 Task: Check the average views per listing of covered deck in the last 3 years.
Action: Mouse moved to (956, 221)
Screenshot: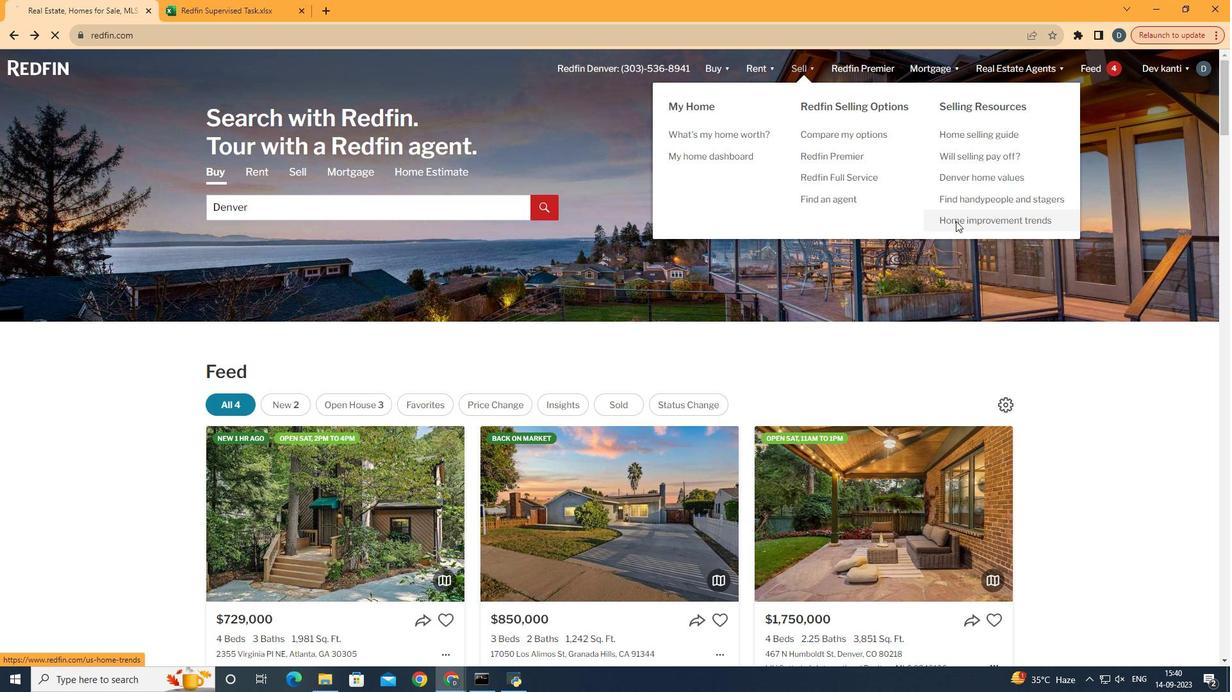 
Action: Mouse pressed left at (956, 221)
Screenshot: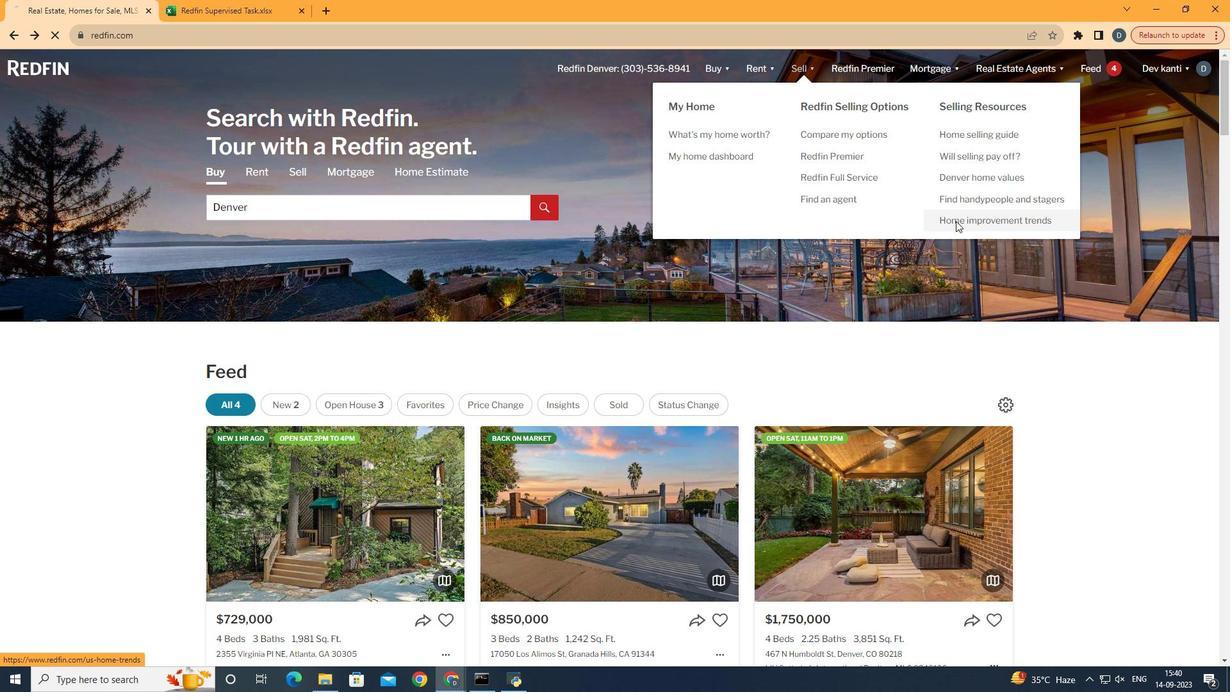 
Action: Mouse moved to (323, 246)
Screenshot: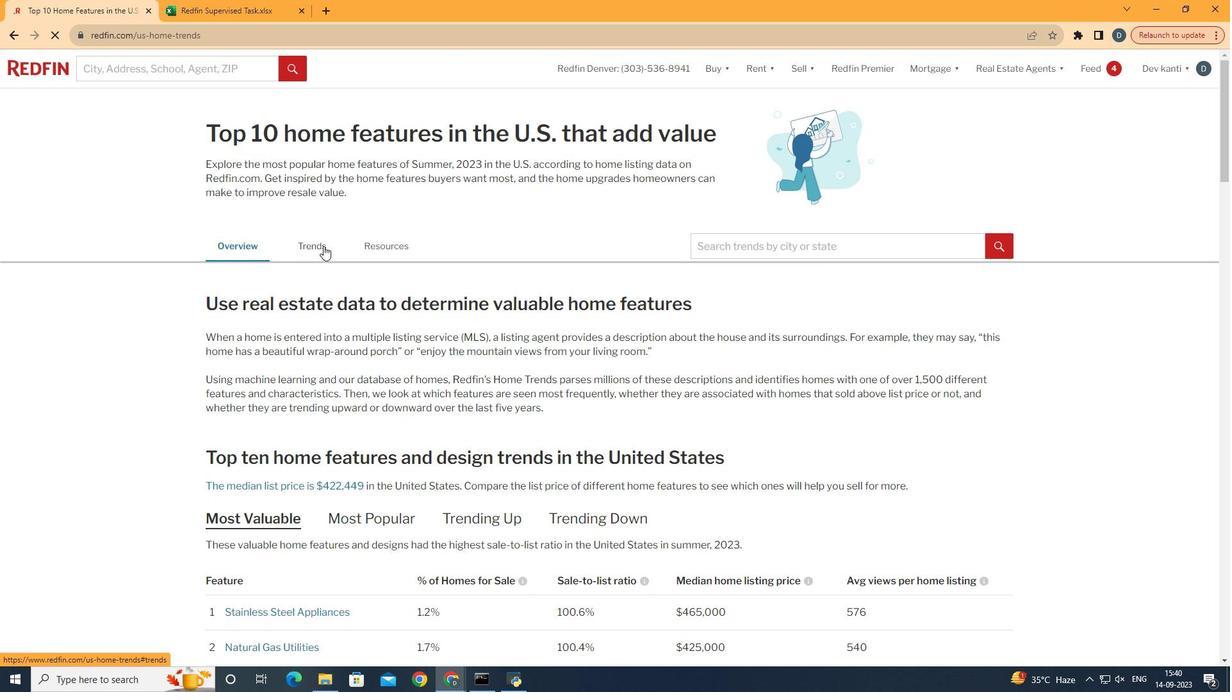 
Action: Mouse pressed left at (323, 246)
Screenshot: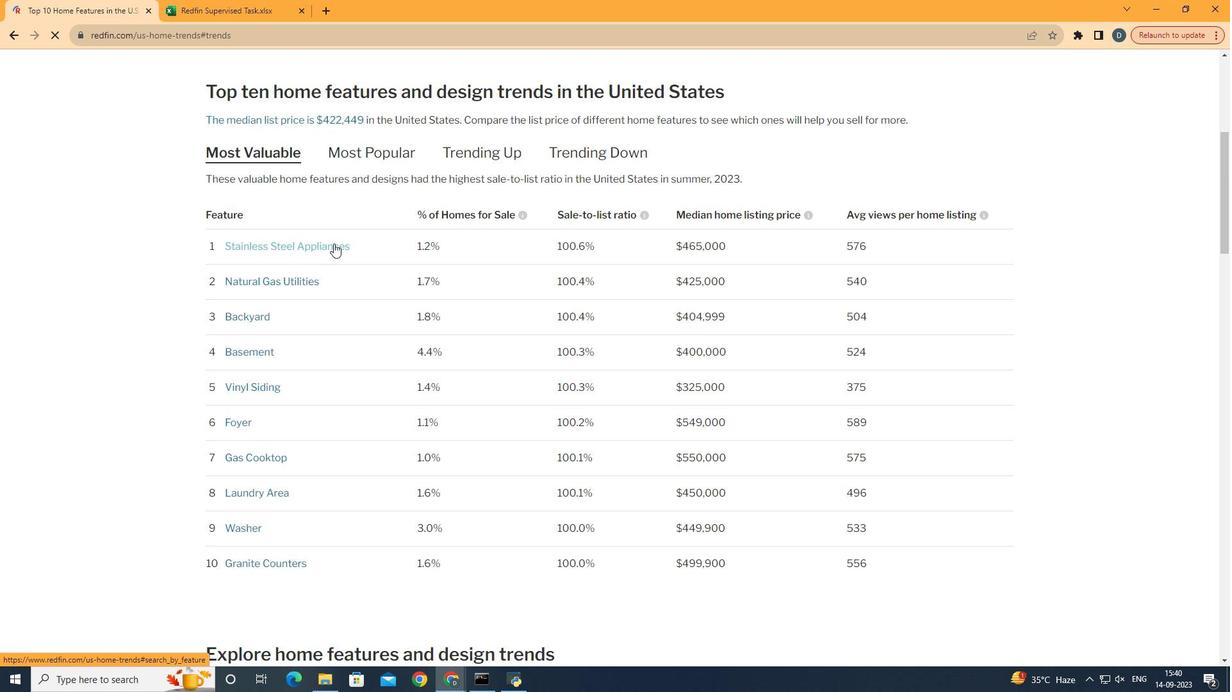 
Action: Mouse moved to (502, 334)
Screenshot: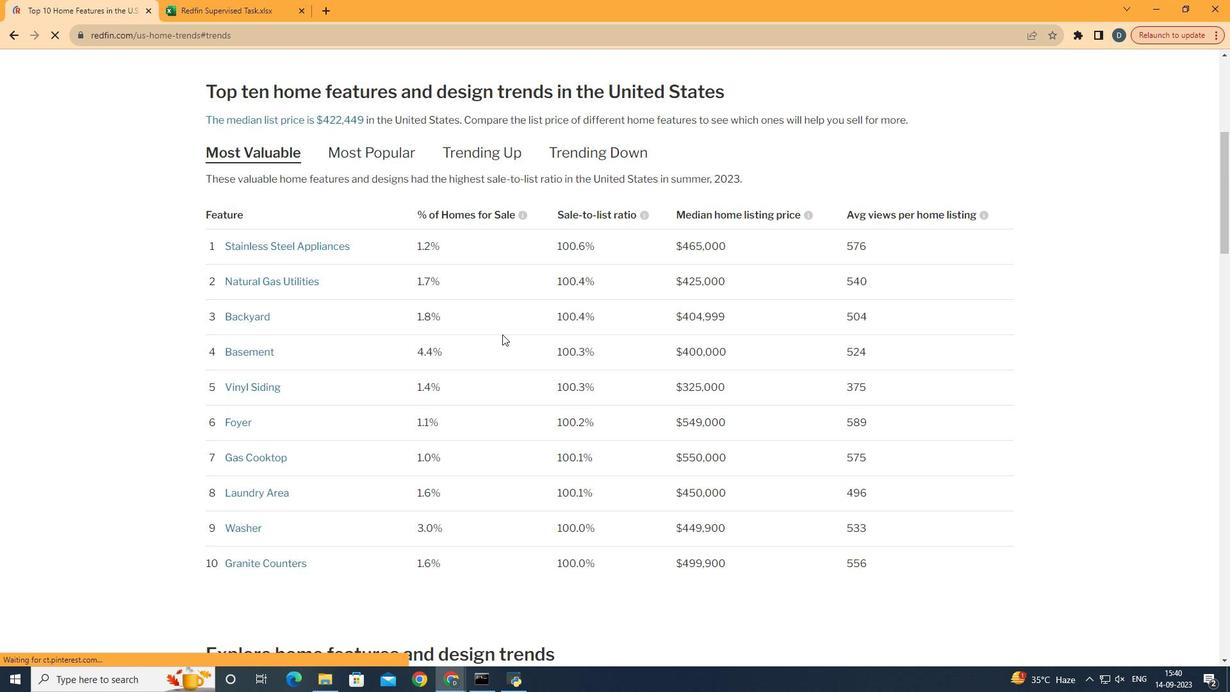 
Action: Mouse scrolled (502, 333) with delta (0, 0)
Screenshot: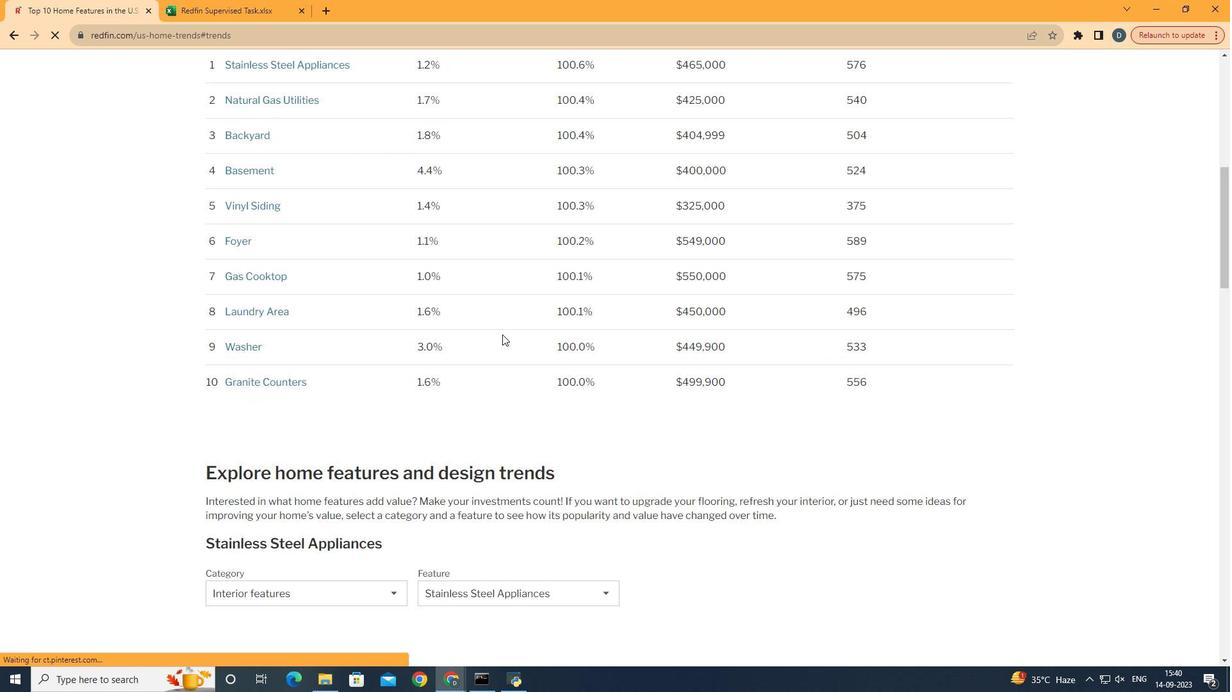 
Action: Mouse scrolled (502, 333) with delta (0, 0)
Screenshot: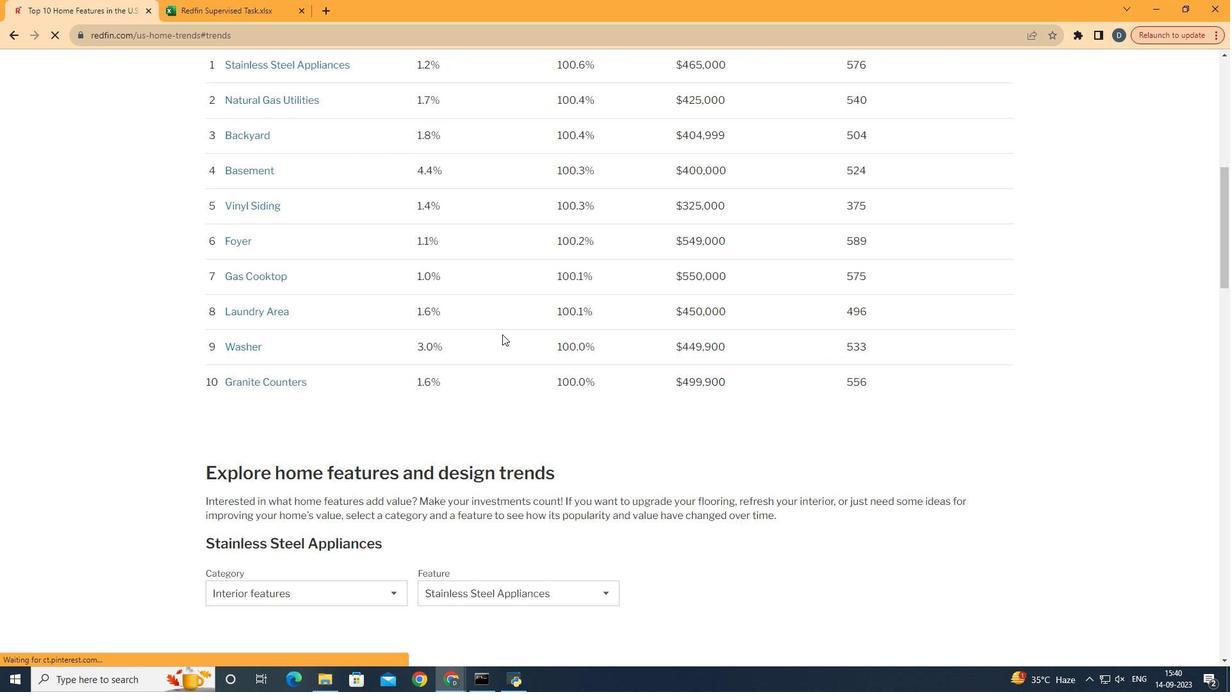 
Action: Mouse scrolled (502, 333) with delta (0, 0)
Screenshot: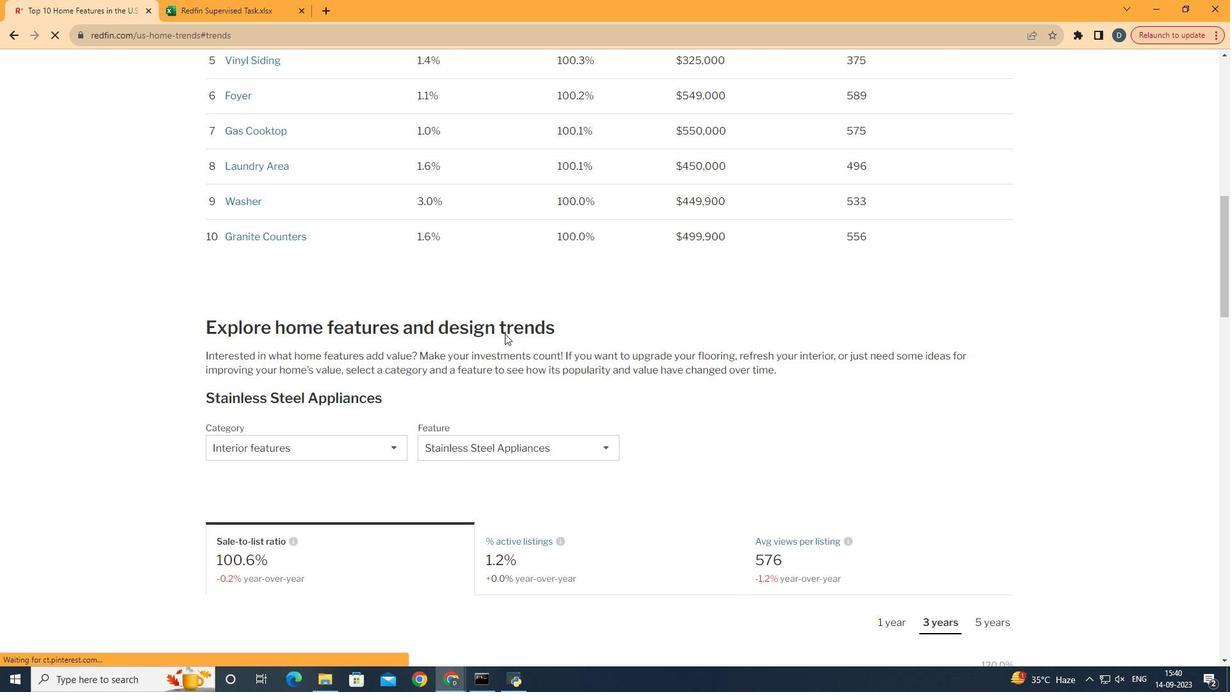 
Action: Mouse scrolled (502, 333) with delta (0, 0)
Screenshot: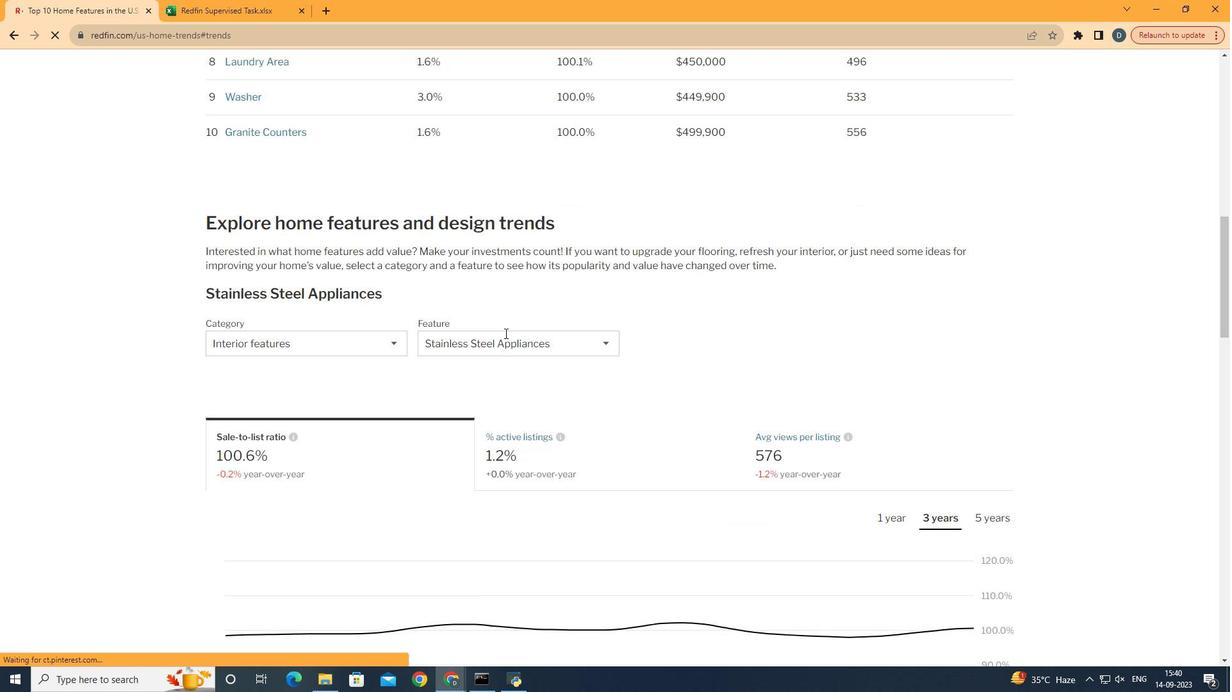 
Action: Mouse scrolled (502, 333) with delta (0, 0)
Screenshot: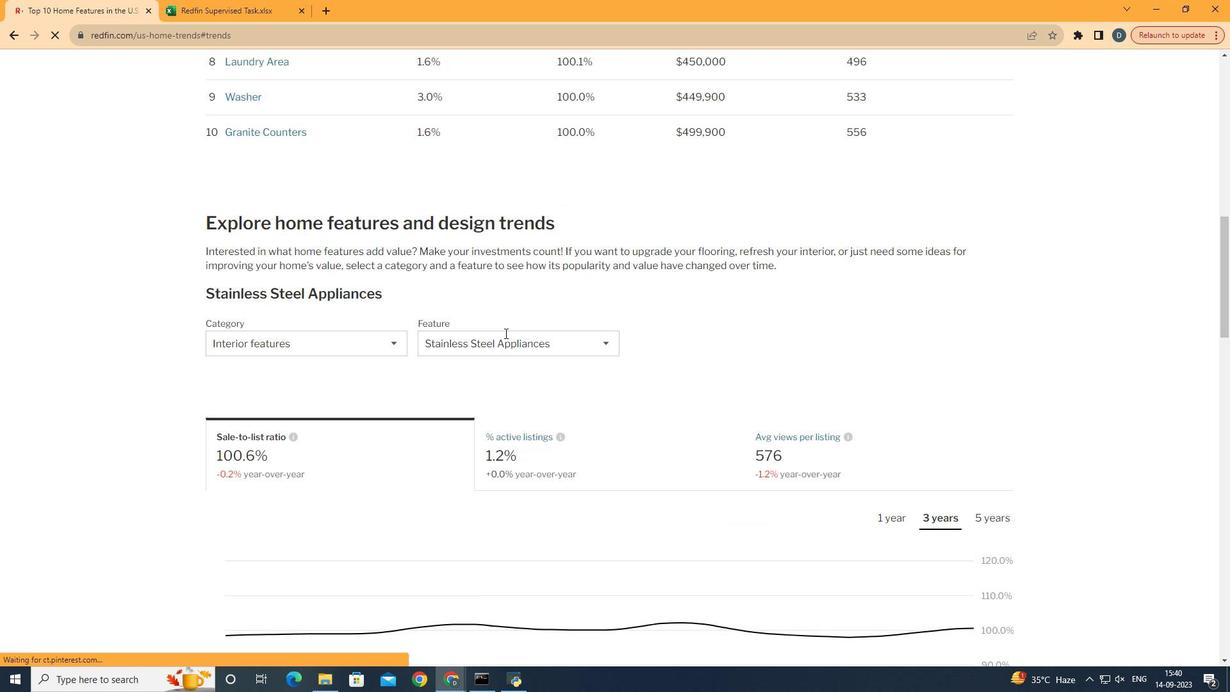 
Action: Mouse scrolled (502, 333) with delta (0, 0)
Screenshot: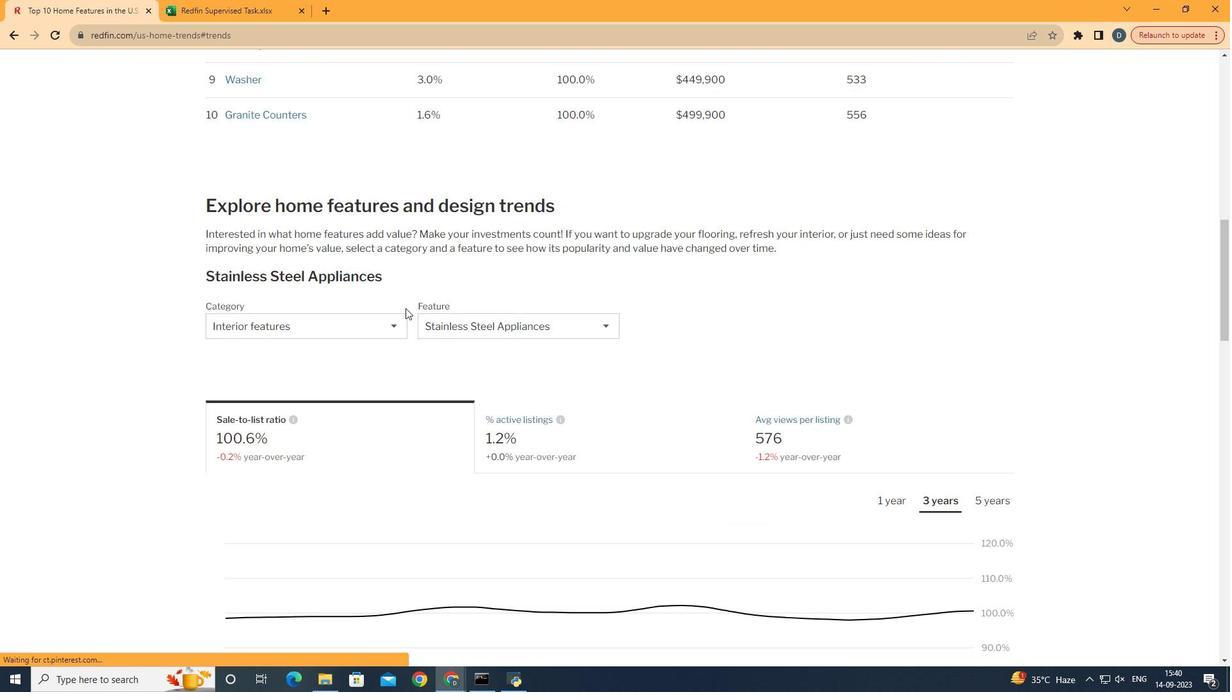 
Action: Mouse scrolled (502, 333) with delta (0, 0)
Screenshot: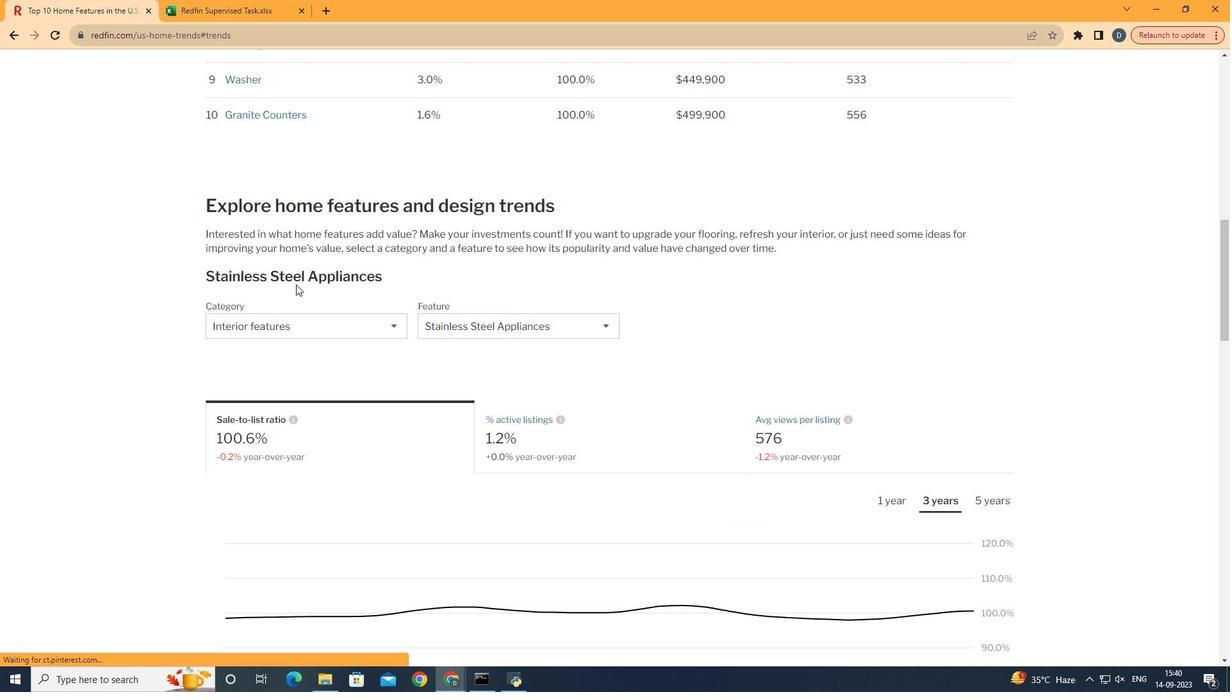 
Action: Mouse moved to (267, 331)
Screenshot: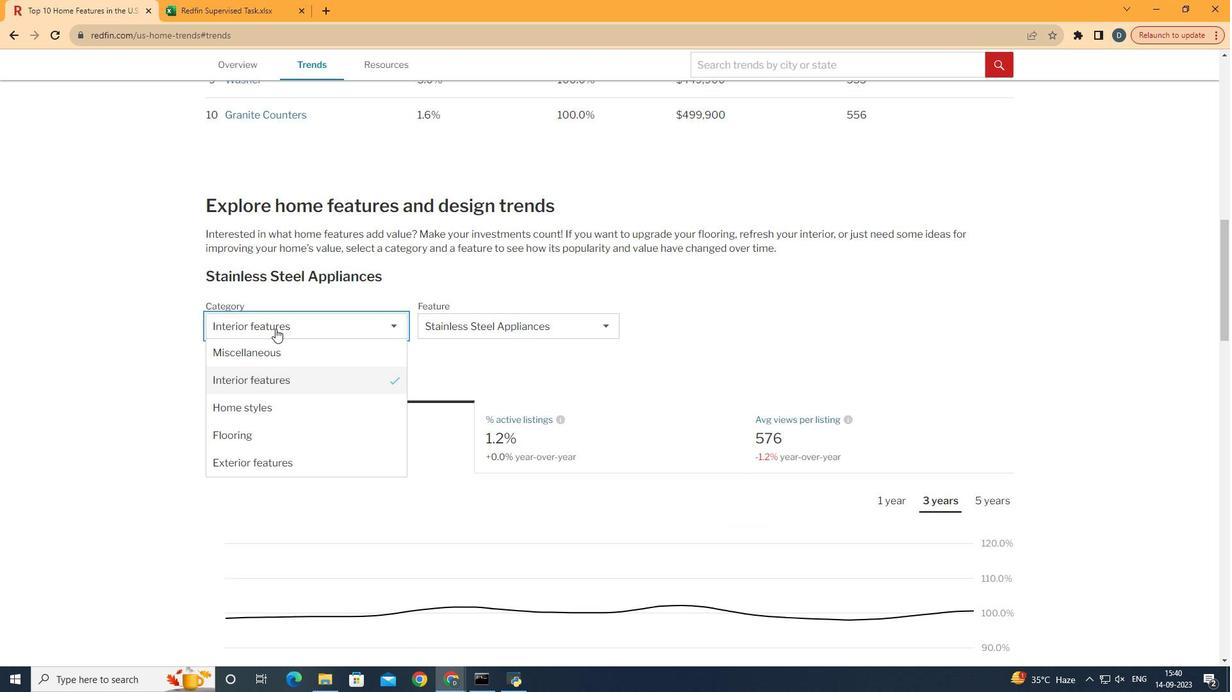 
Action: Mouse pressed left at (267, 331)
Screenshot: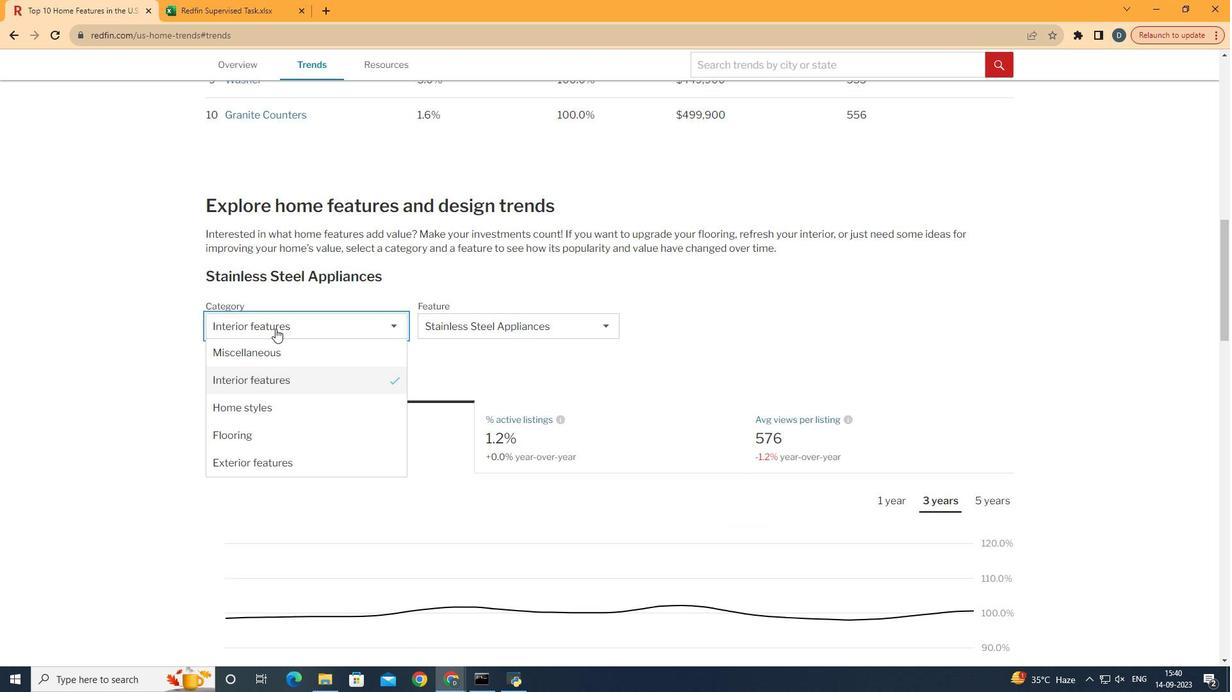 
Action: Mouse moved to (294, 462)
Screenshot: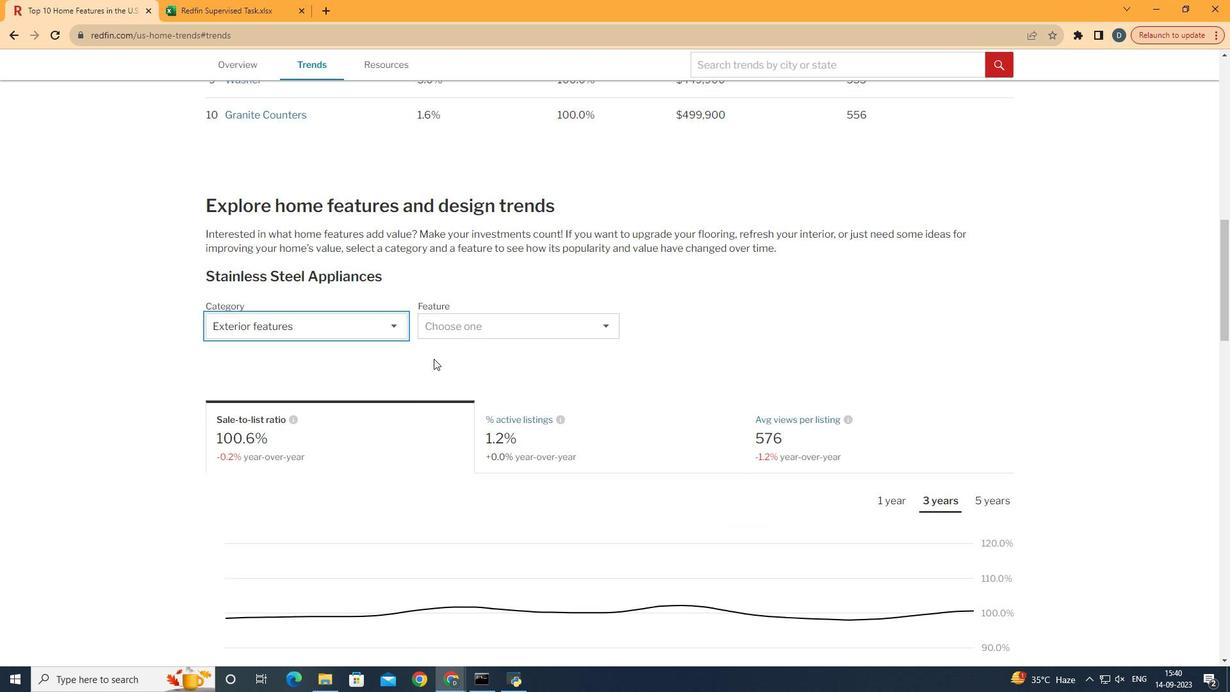 
Action: Mouse pressed left at (294, 462)
Screenshot: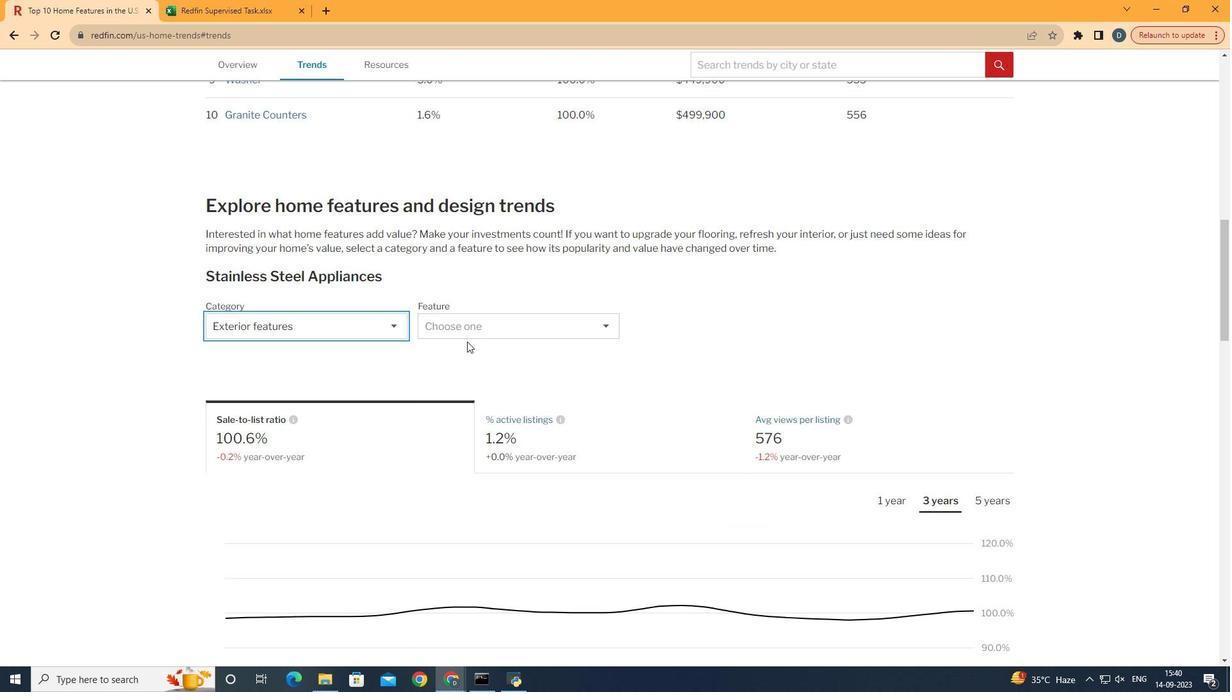 
Action: Mouse moved to (490, 324)
Screenshot: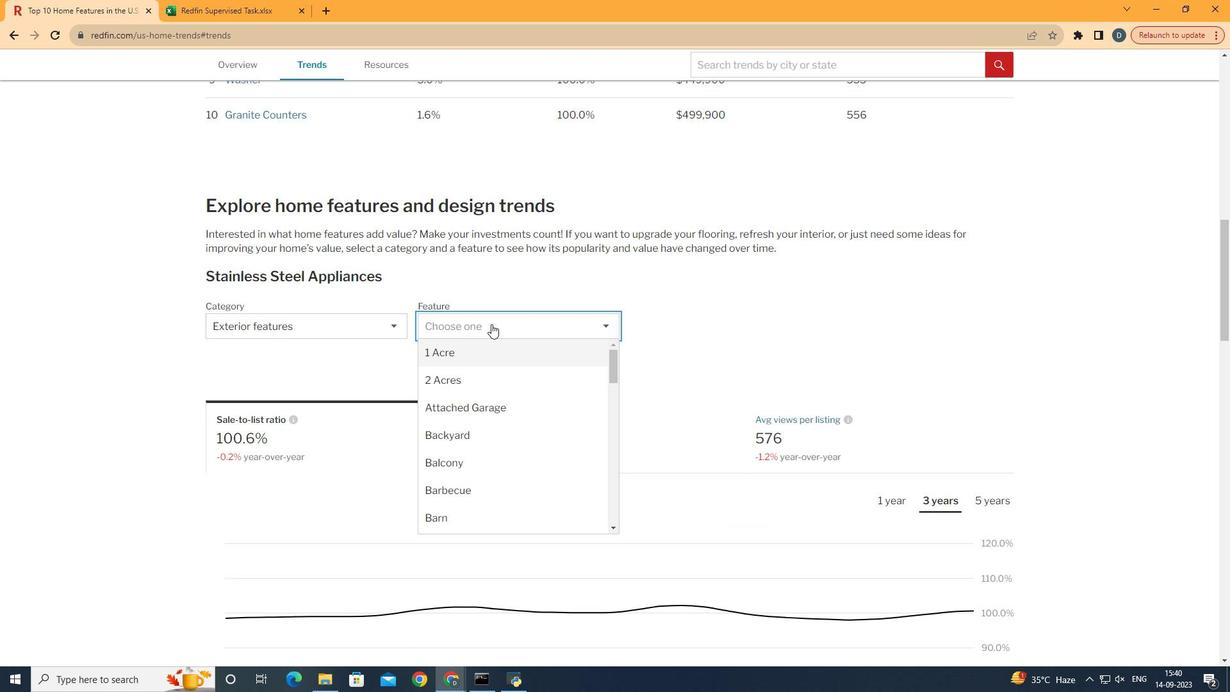 
Action: Mouse pressed left at (490, 324)
Screenshot: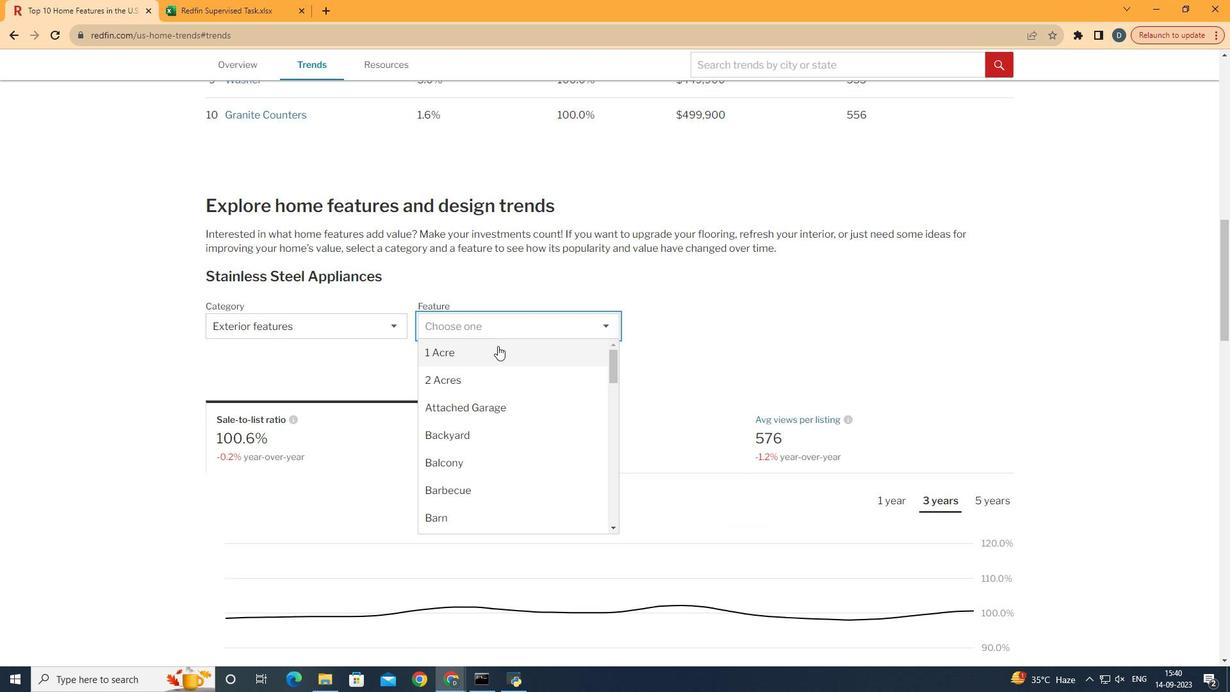 
Action: Mouse moved to (533, 419)
Screenshot: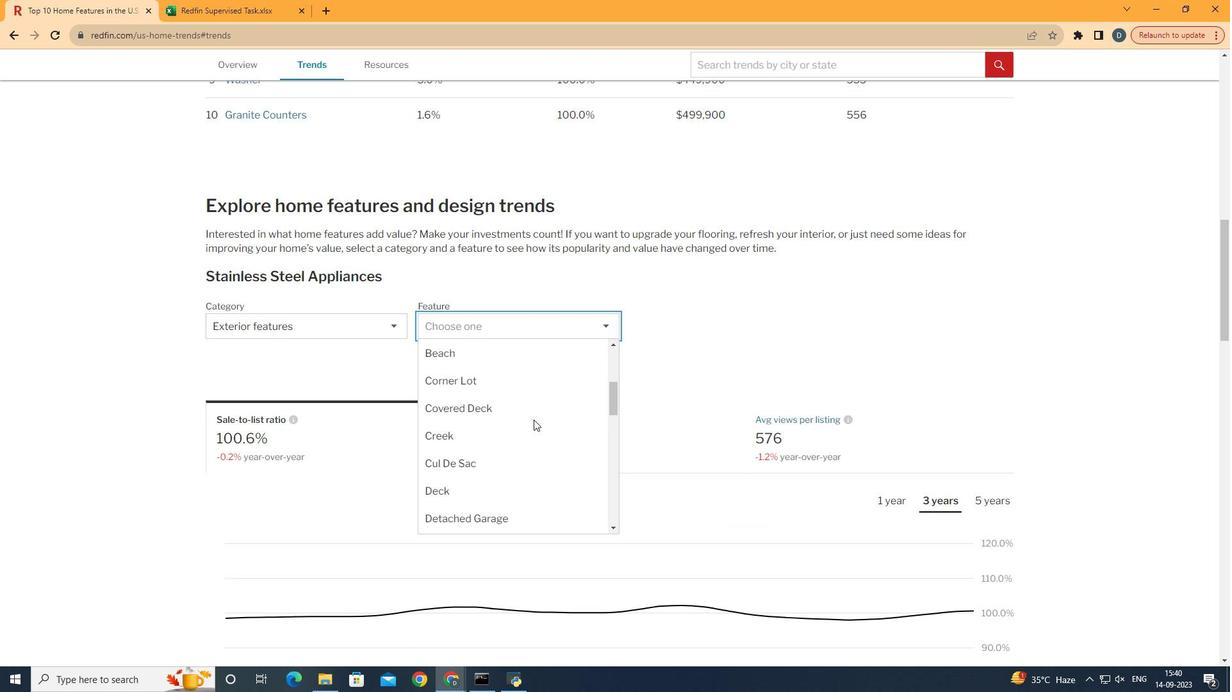 
Action: Mouse scrolled (533, 419) with delta (0, 0)
Screenshot: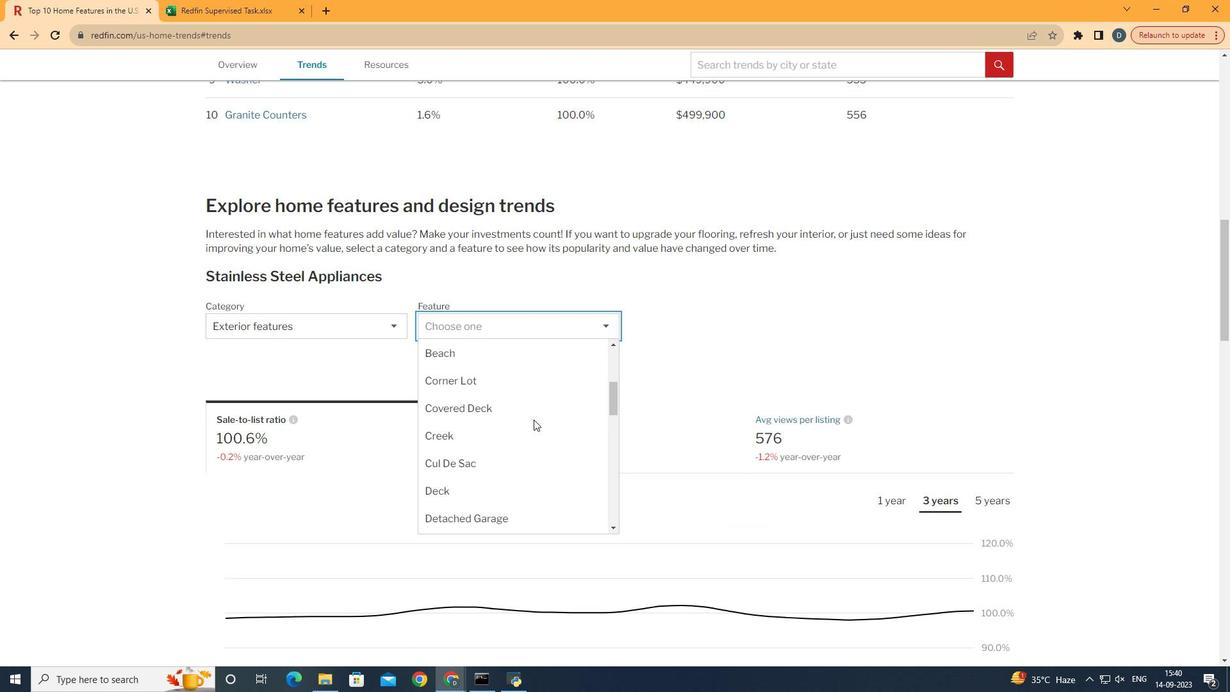 
Action: Mouse scrolled (533, 419) with delta (0, 0)
Screenshot: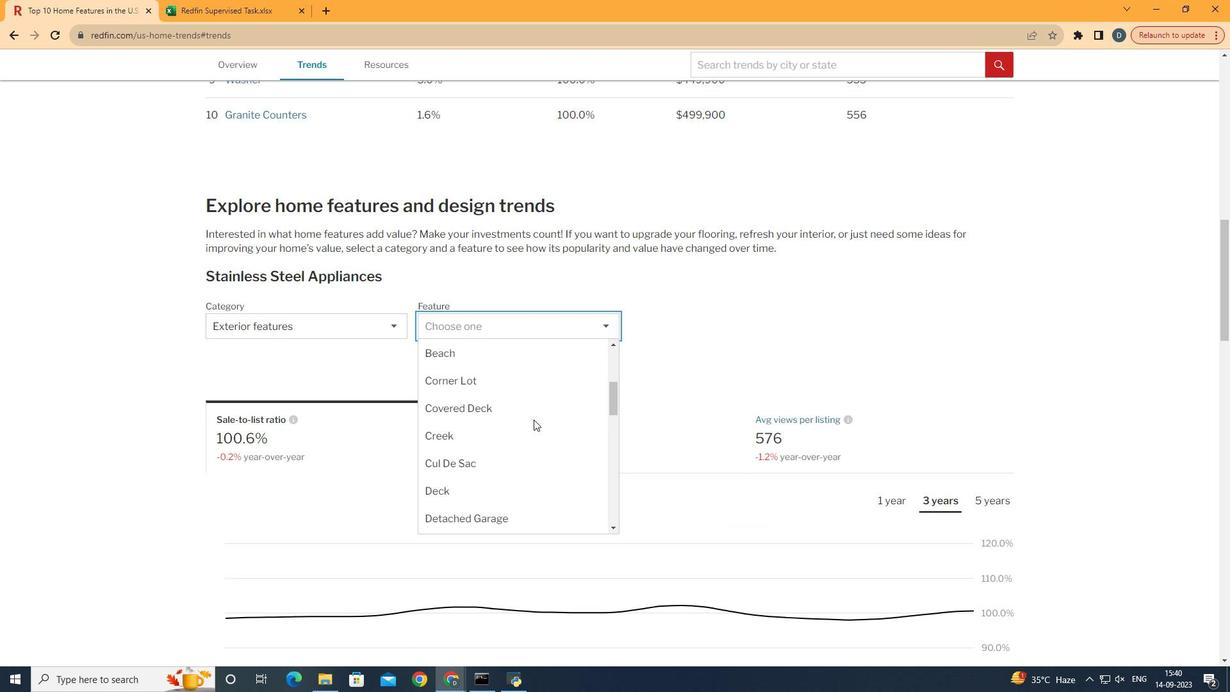 
Action: Mouse scrolled (533, 419) with delta (0, 0)
Screenshot: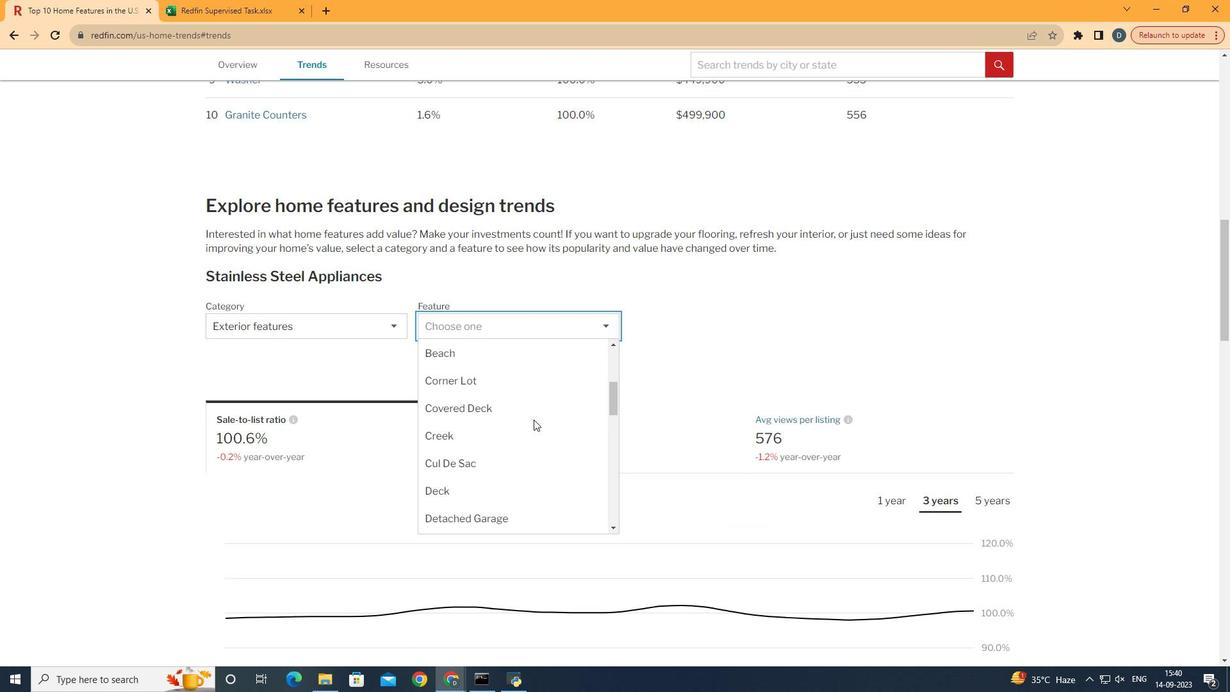 
Action: Mouse moved to (541, 409)
Screenshot: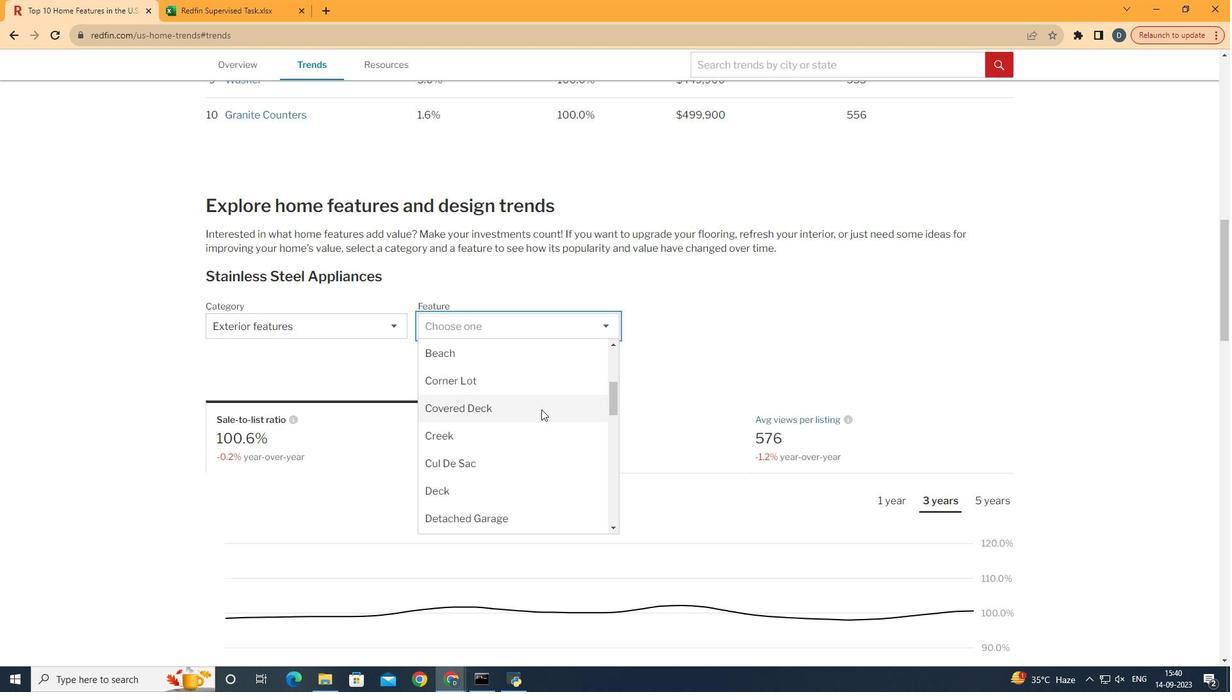 
Action: Mouse pressed left at (541, 409)
Screenshot: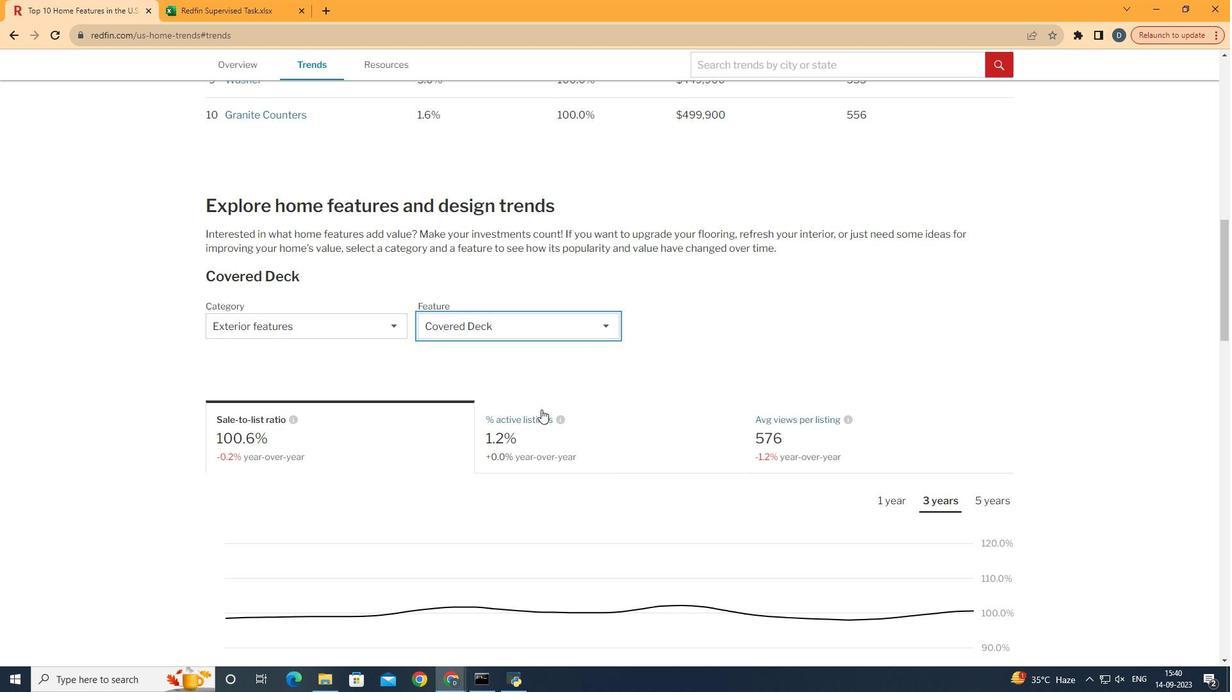 
Action: Mouse moved to (826, 444)
Screenshot: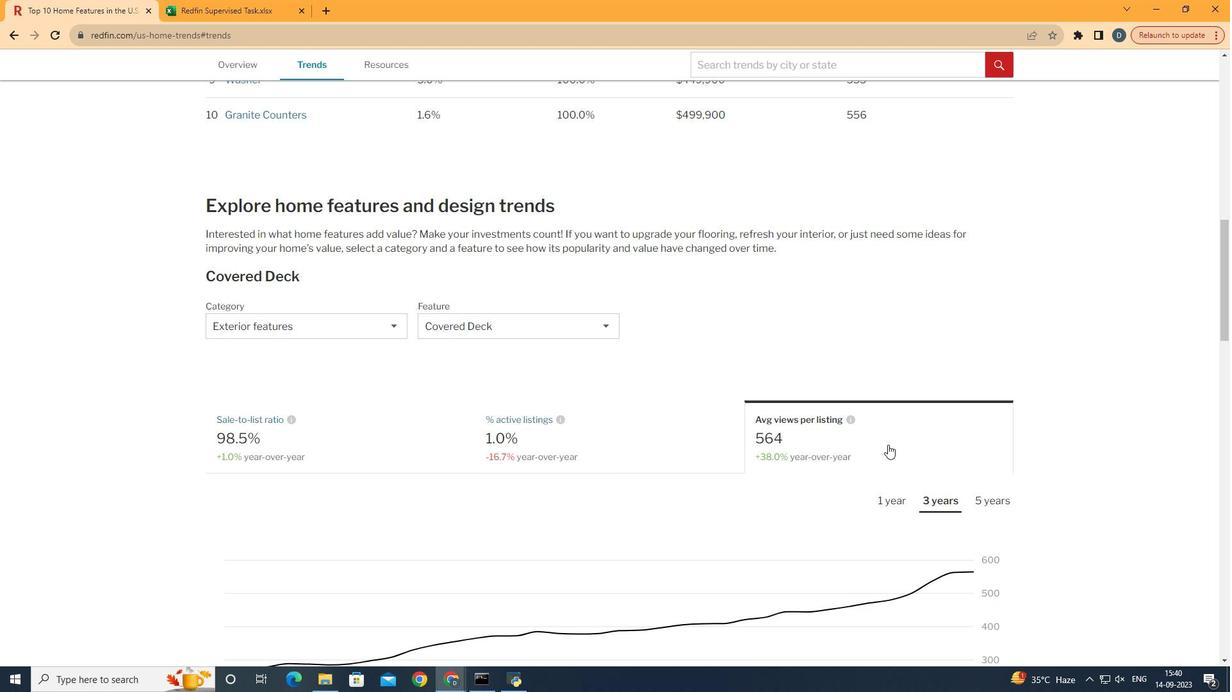 
Action: Mouse pressed left at (826, 444)
Screenshot: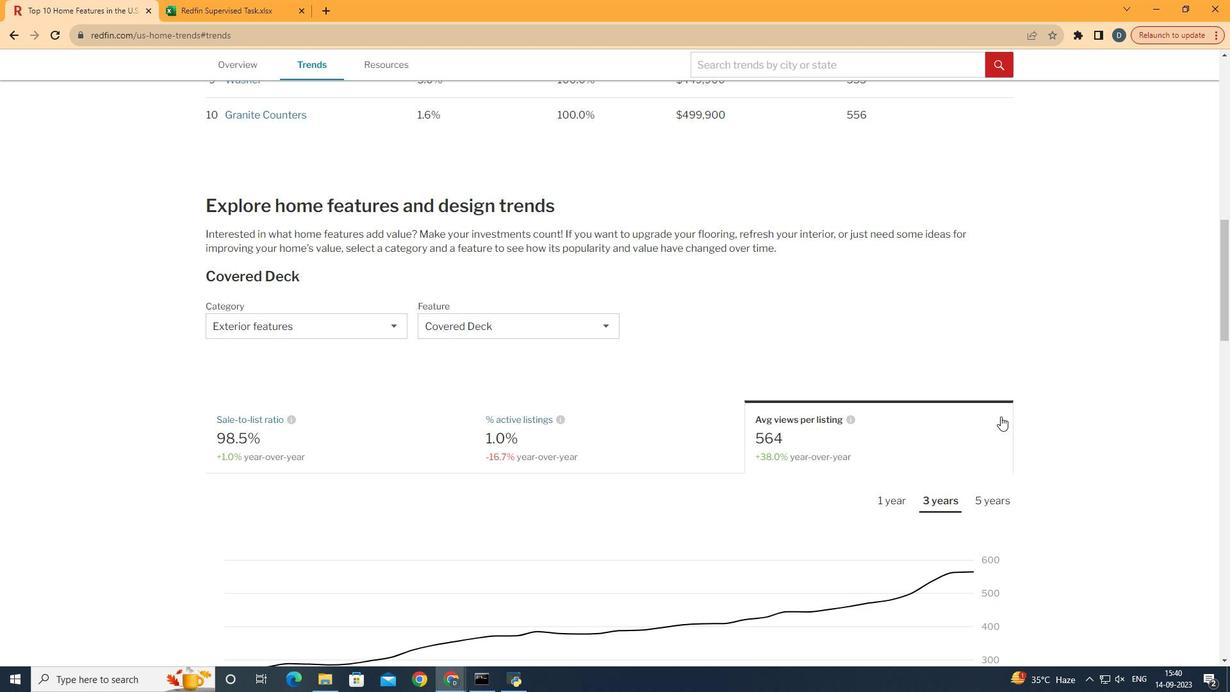 
Action: Mouse moved to (990, 398)
Screenshot: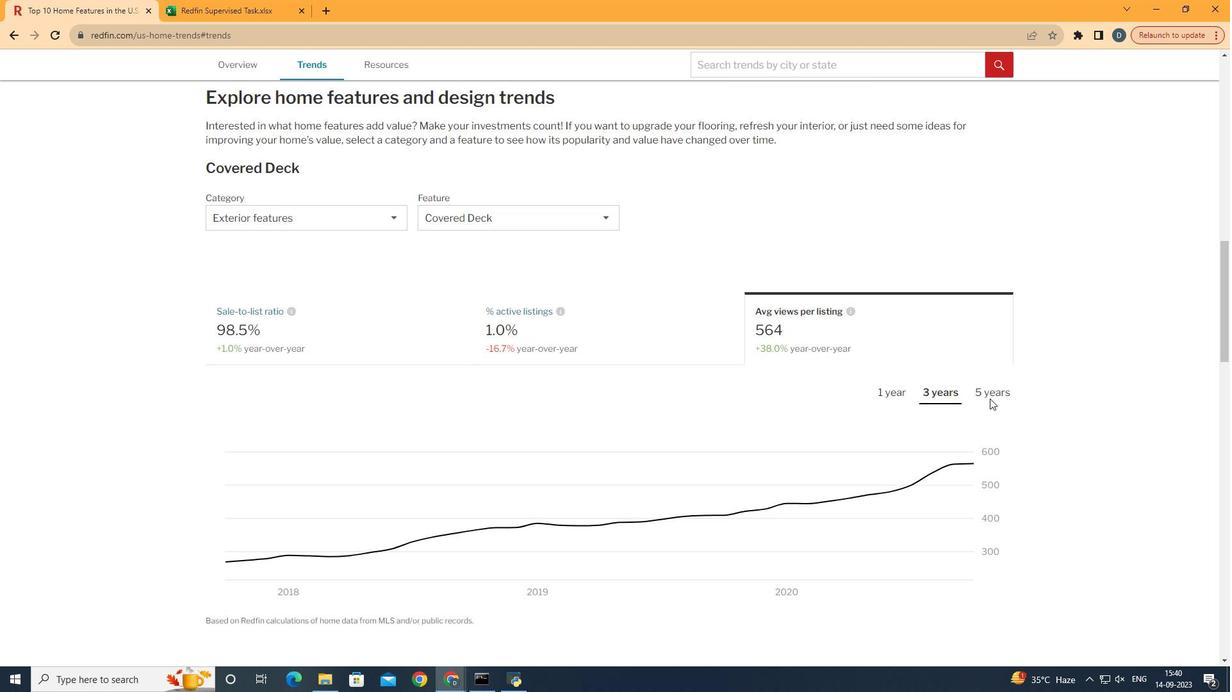 
Action: Mouse scrolled (990, 397) with delta (0, 0)
Screenshot: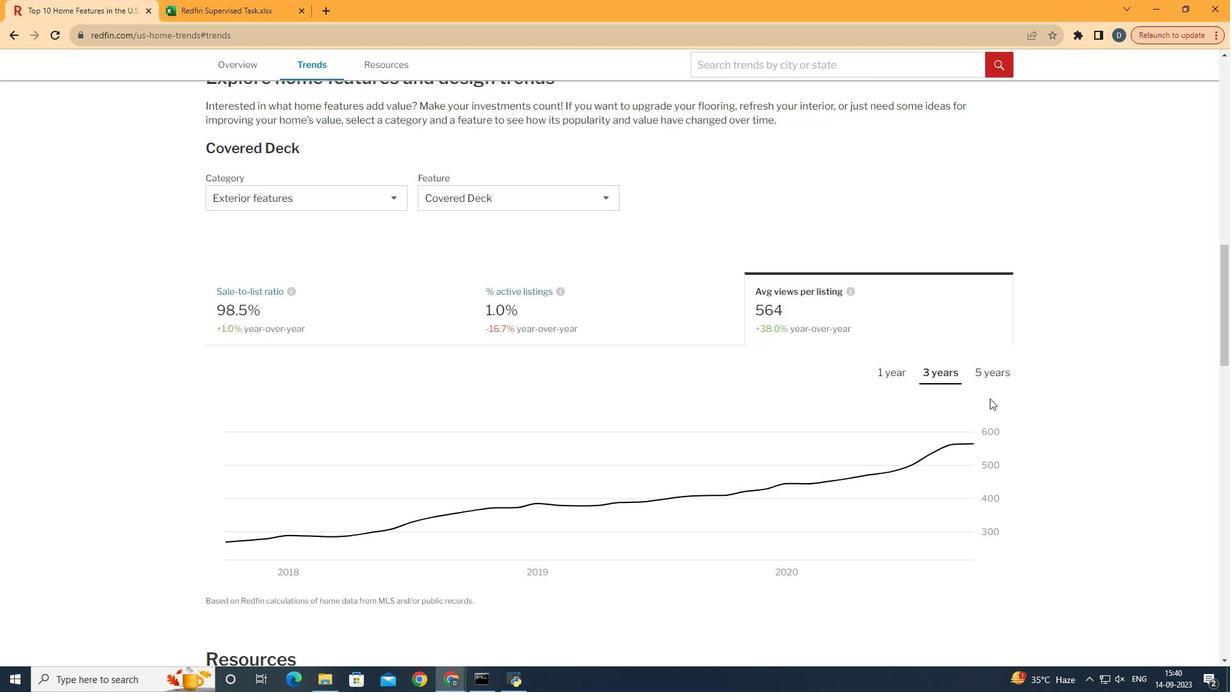 
Action: Mouse scrolled (990, 397) with delta (0, 0)
Screenshot: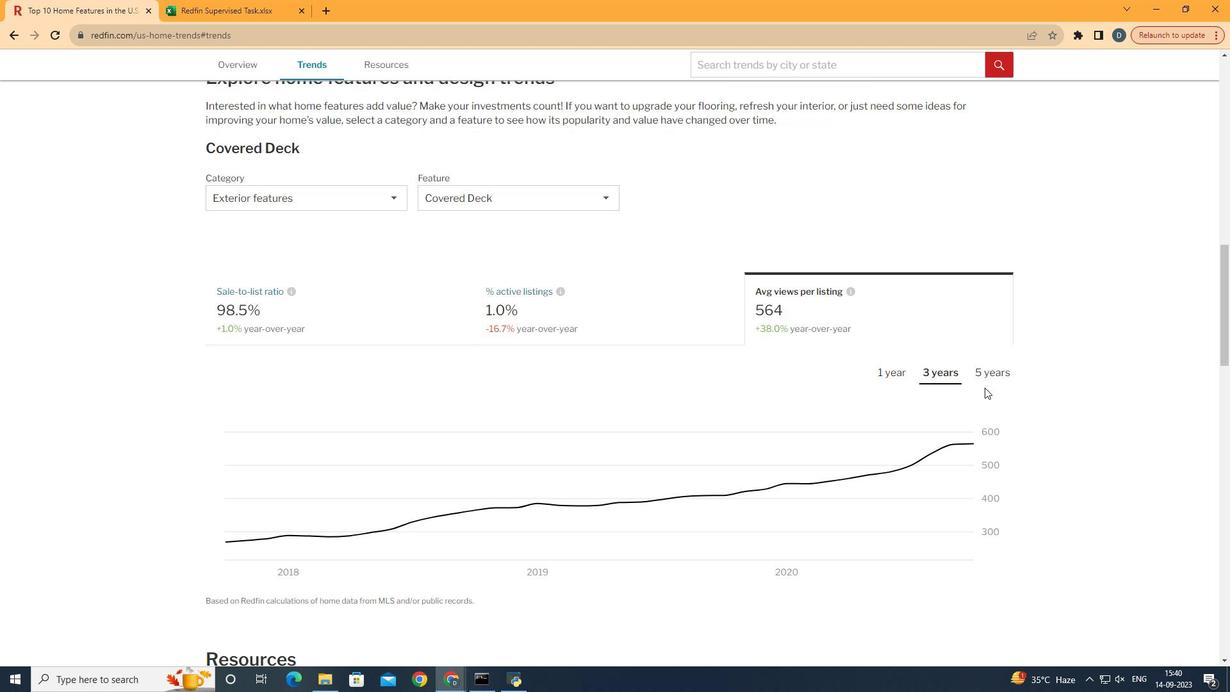 
Action: Mouse moved to (944, 378)
Screenshot: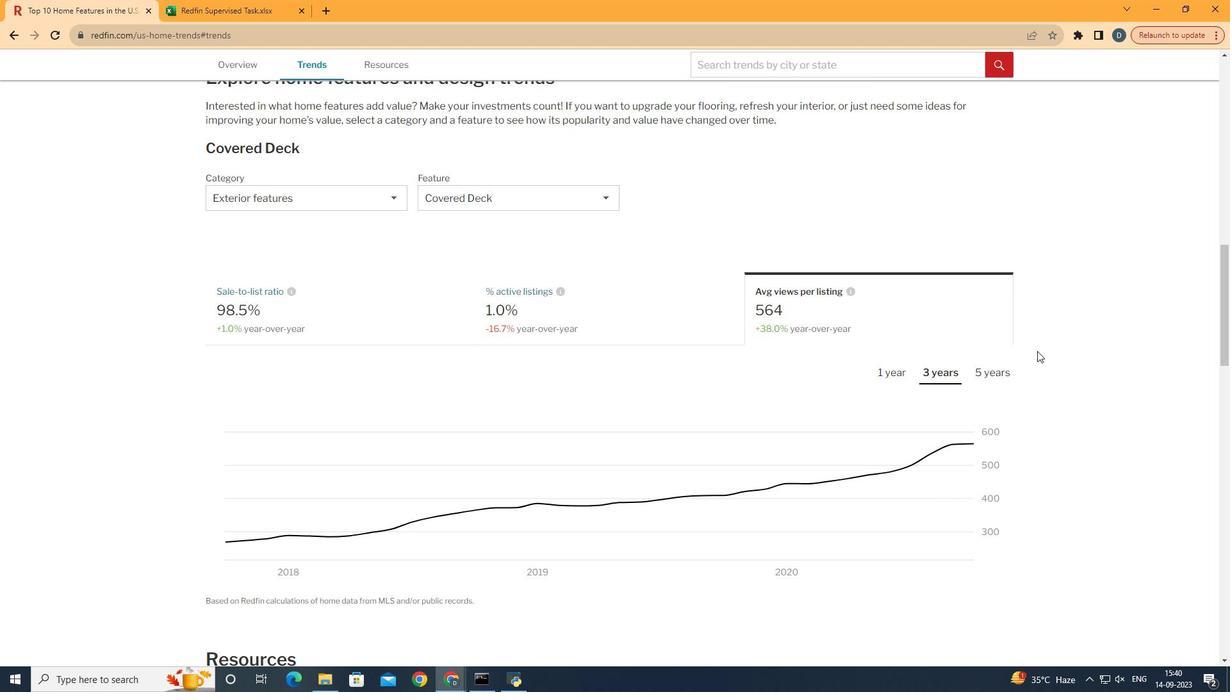 
Action: Mouse pressed left at (944, 378)
Screenshot: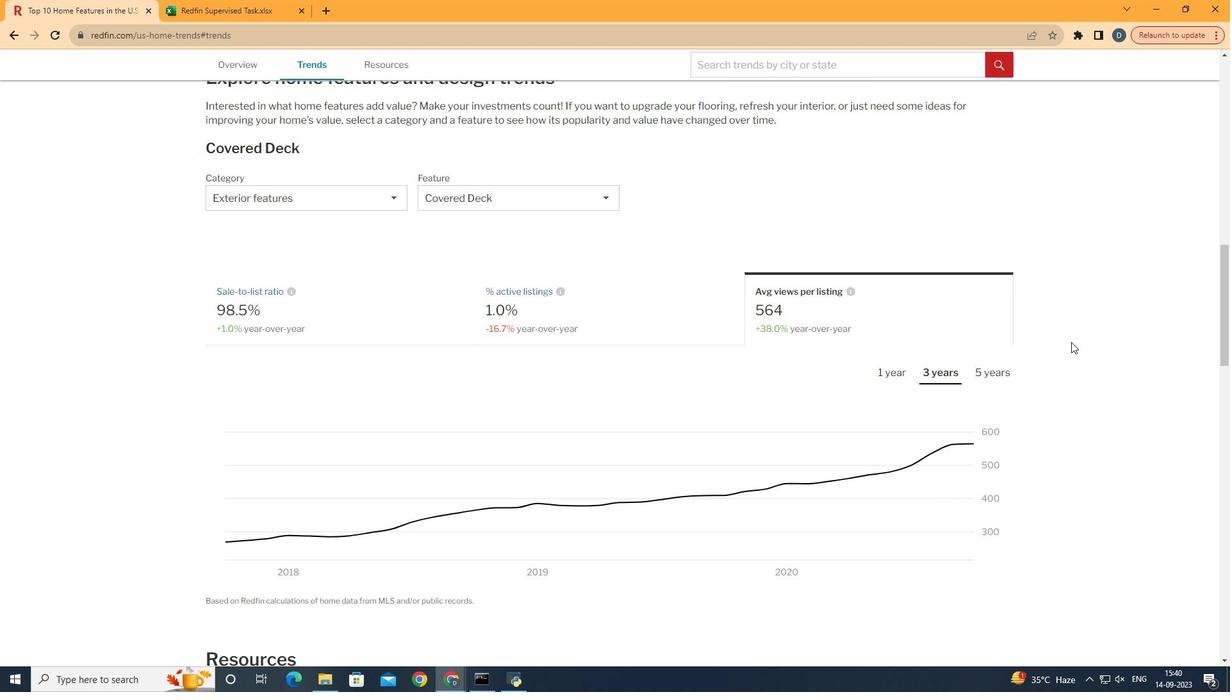 
Action: Mouse moved to (1071, 342)
Screenshot: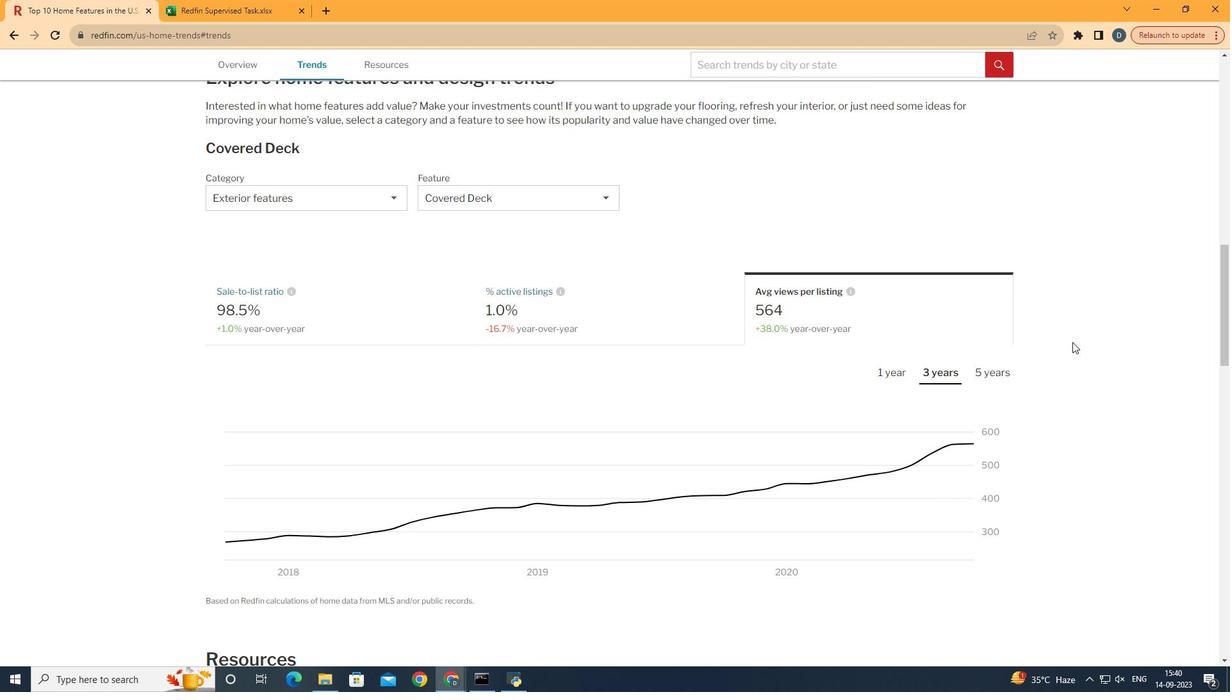 
